 Task: Create a due date automation trigger when advanced on, 2 hours before a card is due add dates not starting this week.
Action: Mouse moved to (1323, 152)
Screenshot: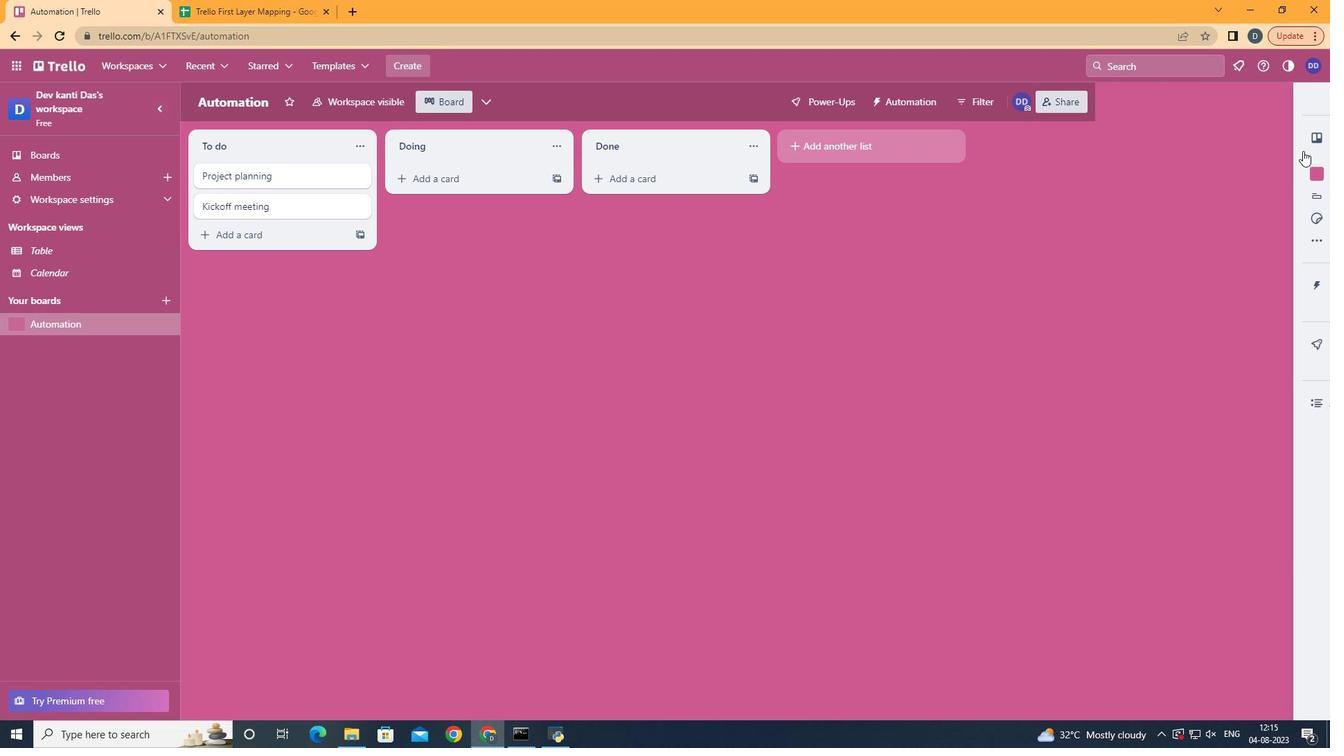 
Action: Mouse pressed left at (1323, 152)
Screenshot: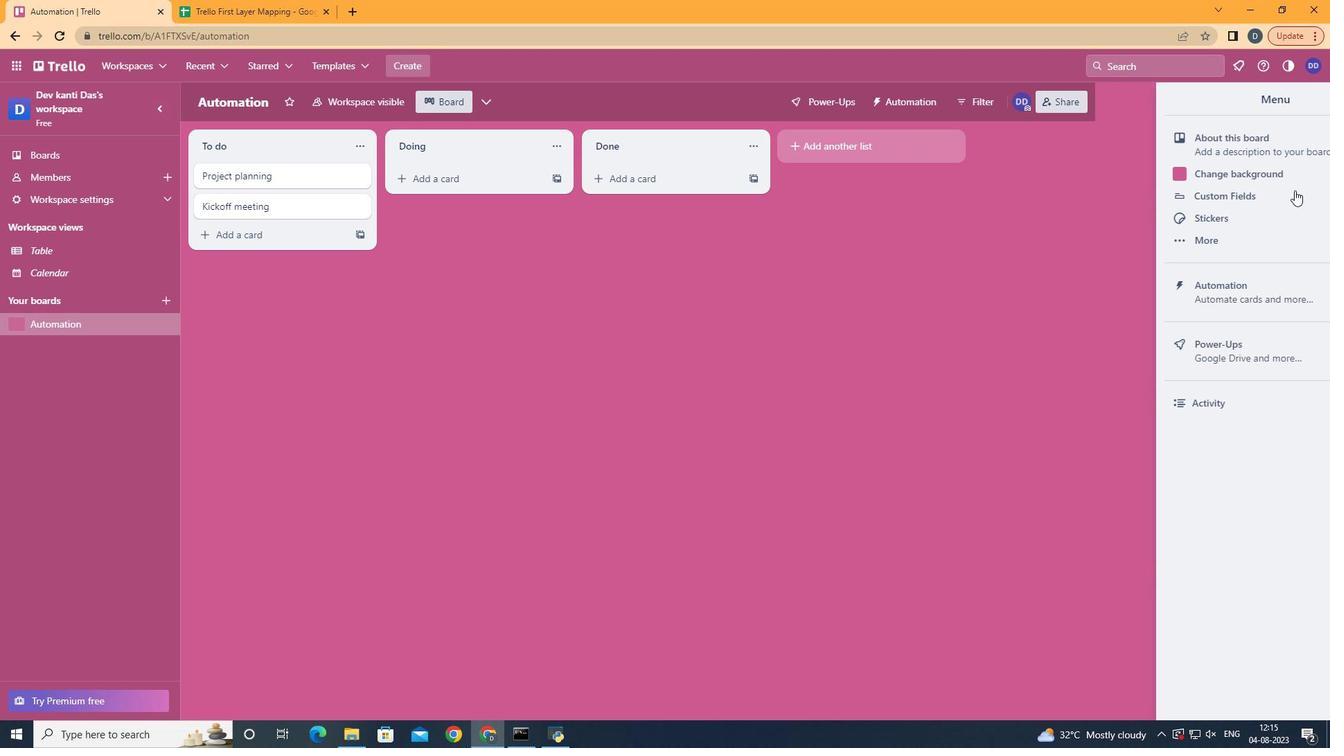 
Action: Mouse moved to (1232, 320)
Screenshot: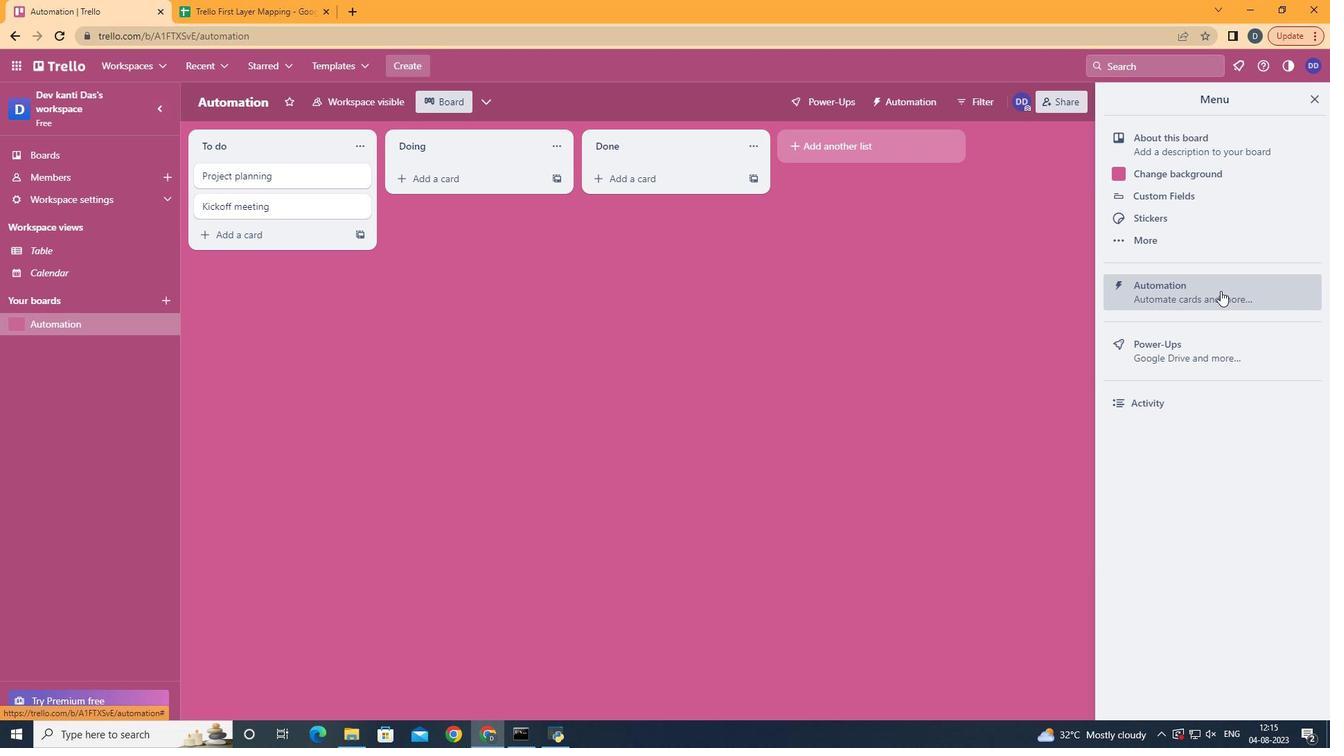 
Action: Mouse pressed left at (1232, 320)
Screenshot: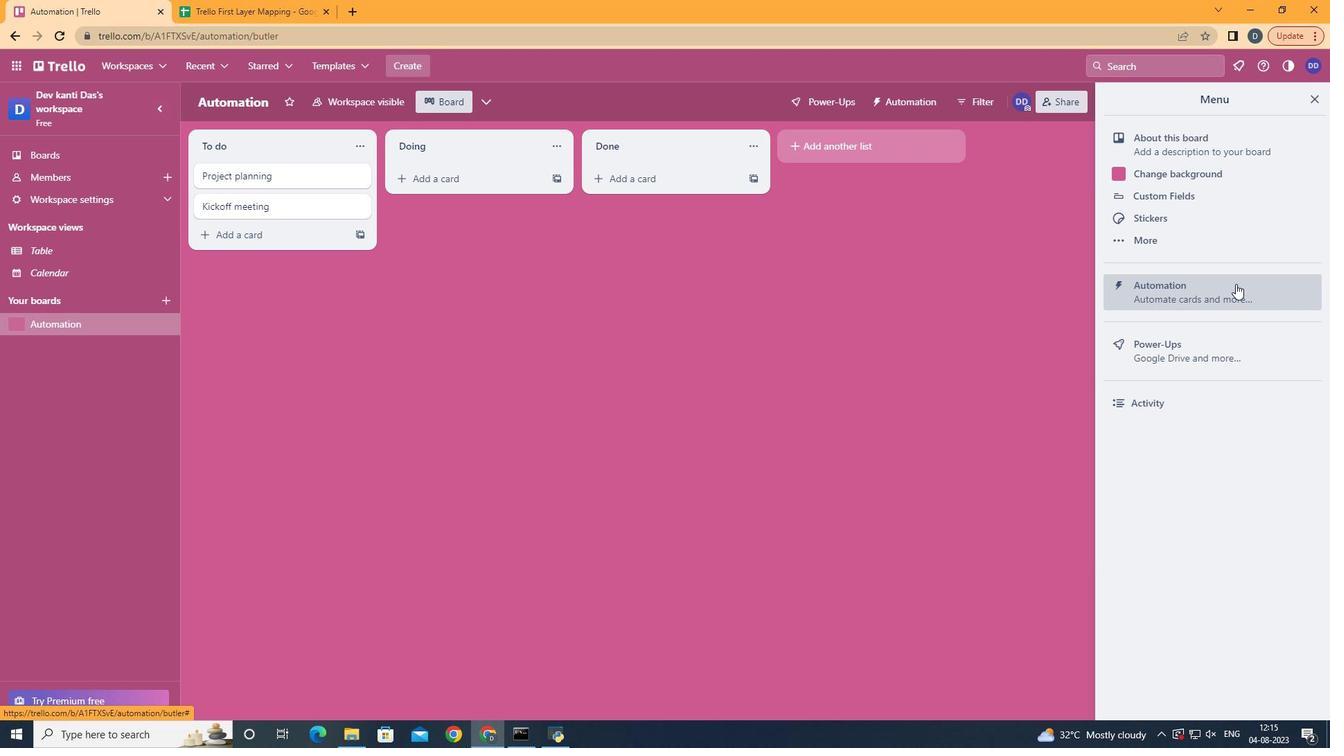 
Action: Mouse moved to (286, 316)
Screenshot: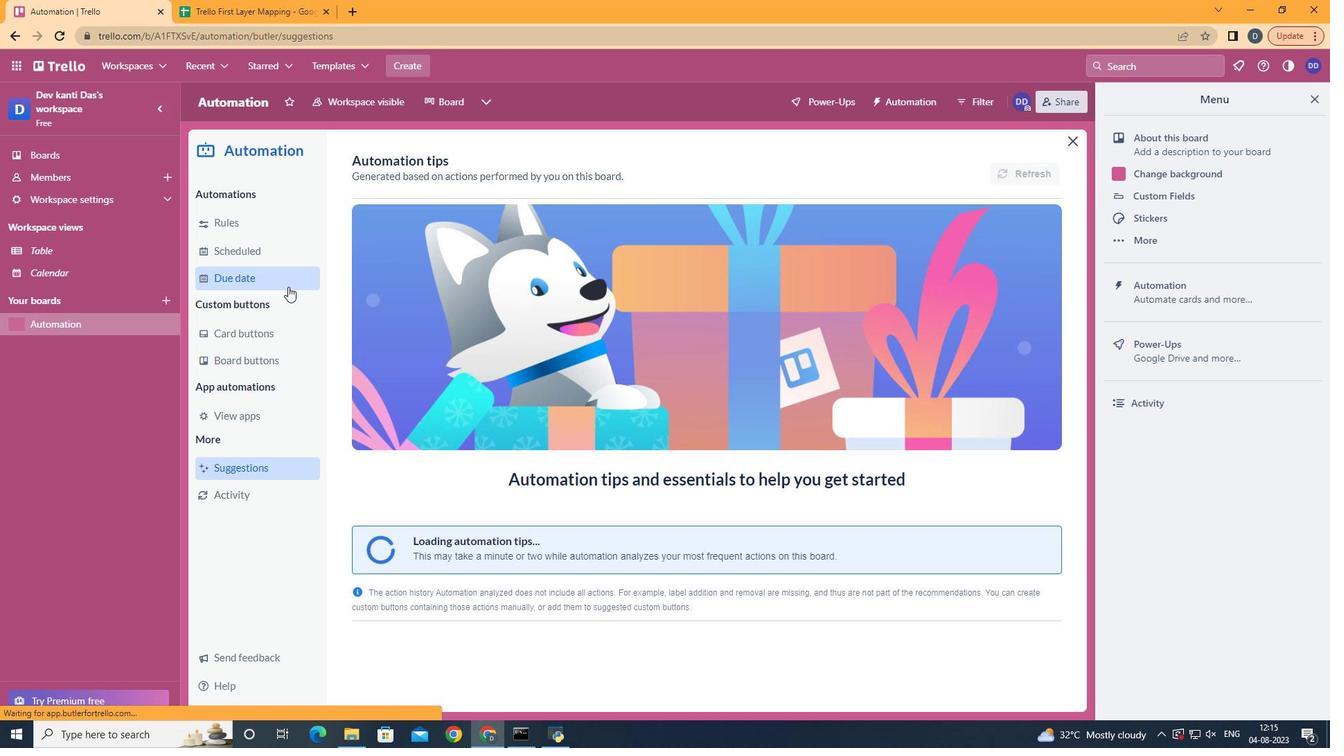 
Action: Mouse pressed left at (286, 316)
Screenshot: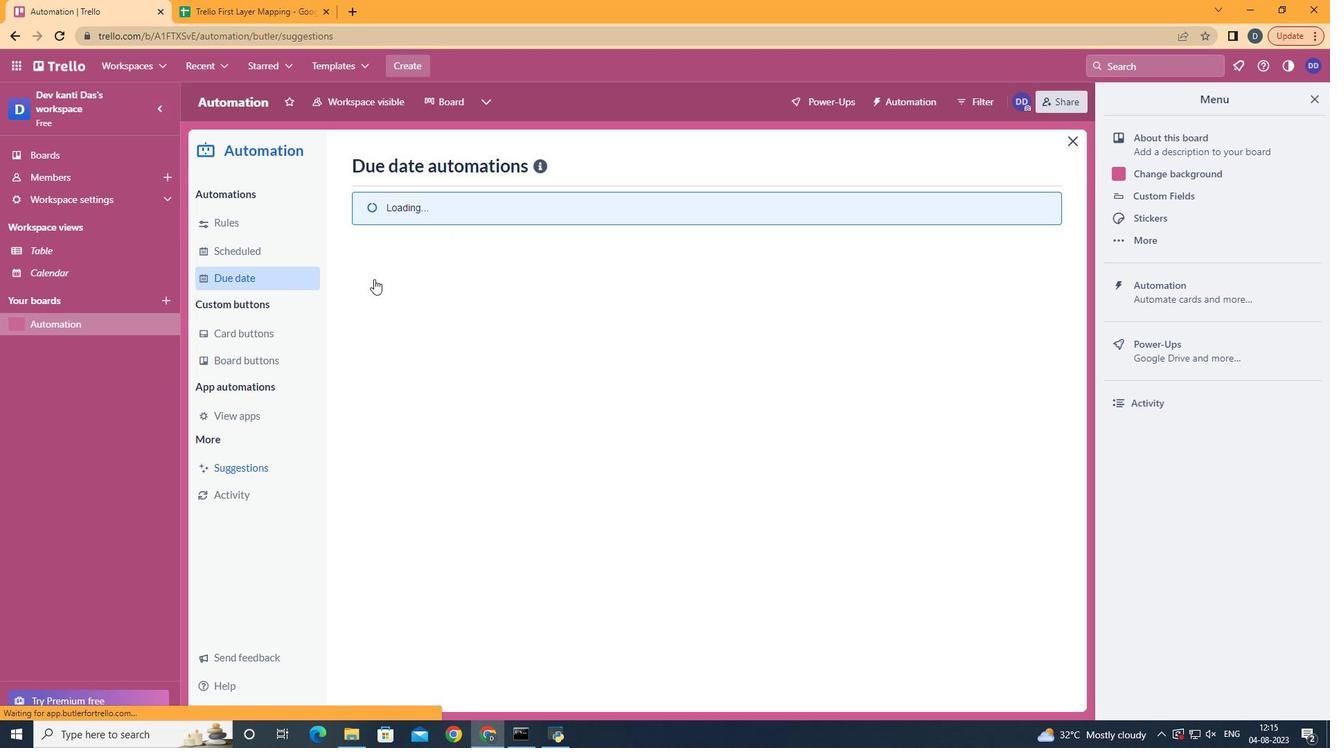 
Action: Mouse moved to (998, 205)
Screenshot: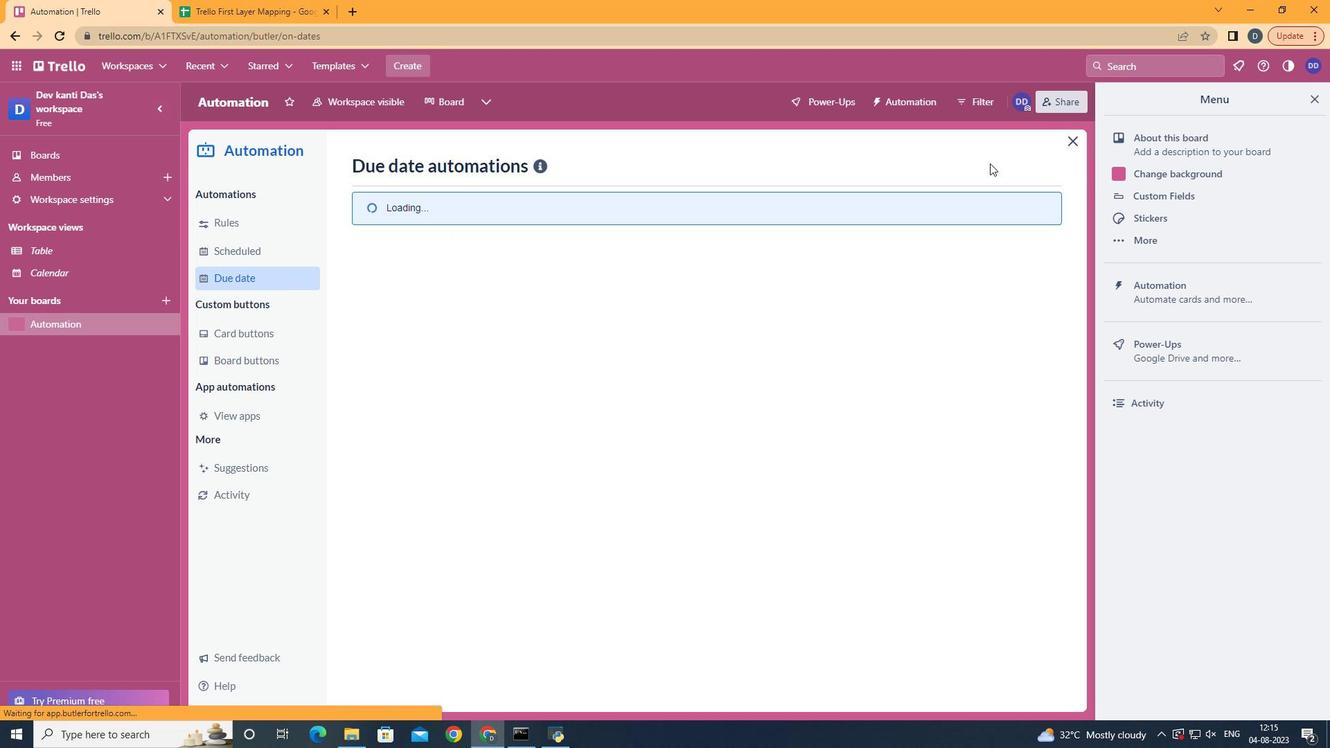 
Action: Mouse pressed left at (998, 205)
Screenshot: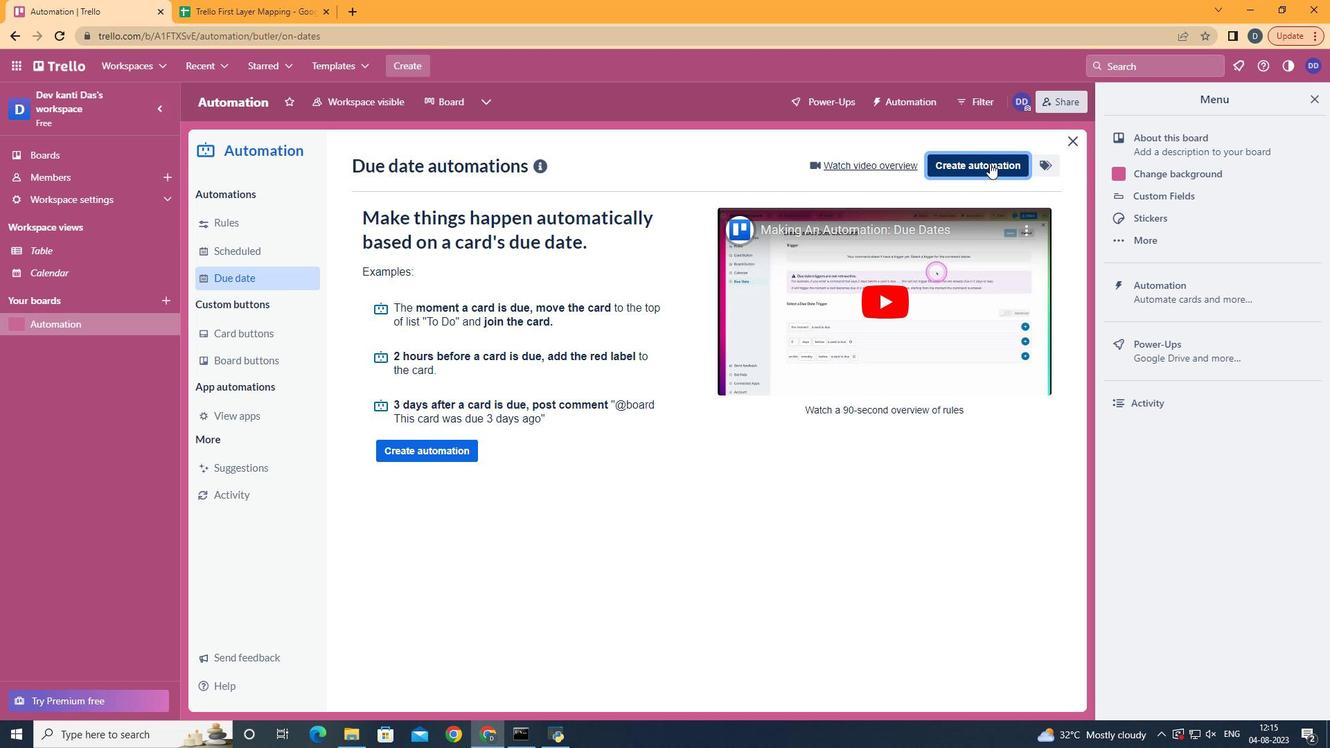 
Action: Mouse moved to (813, 332)
Screenshot: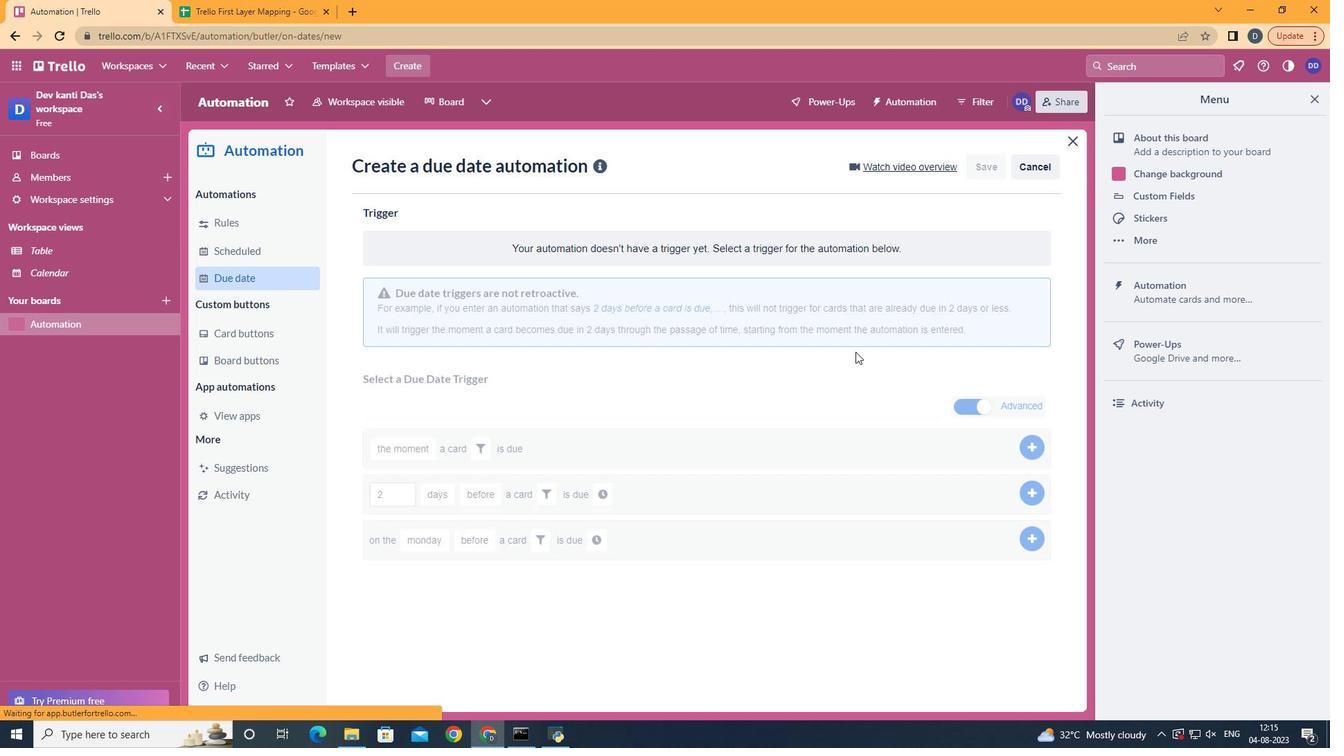
Action: Mouse pressed left at (813, 332)
Screenshot: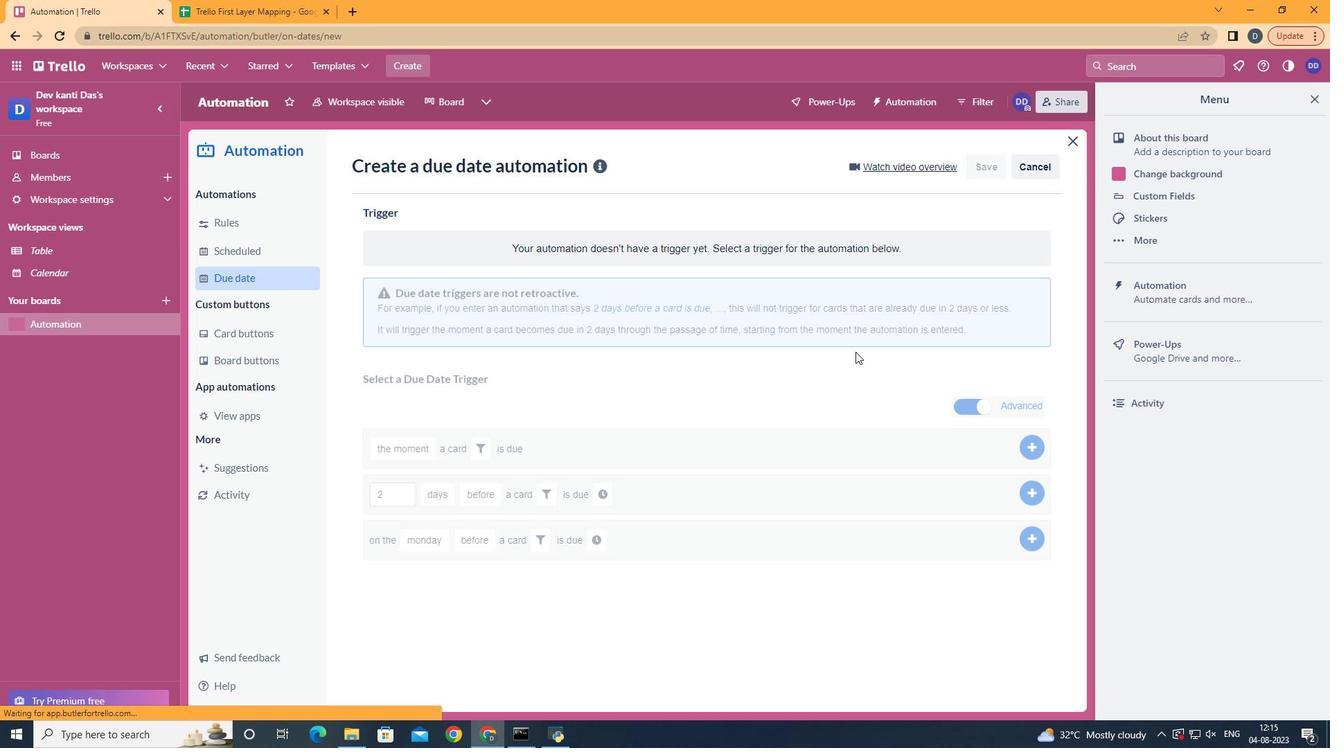 
Action: Mouse moved to (458, 596)
Screenshot: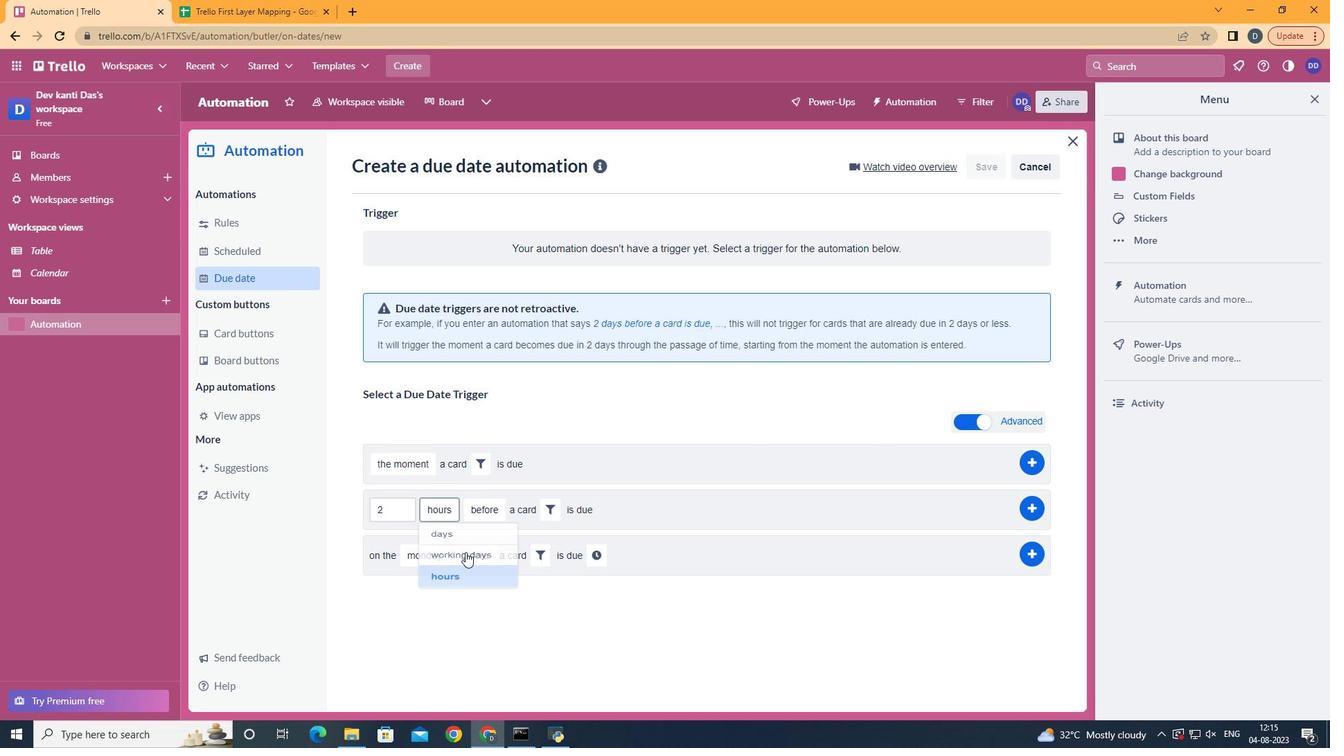 
Action: Mouse pressed left at (458, 596)
Screenshot: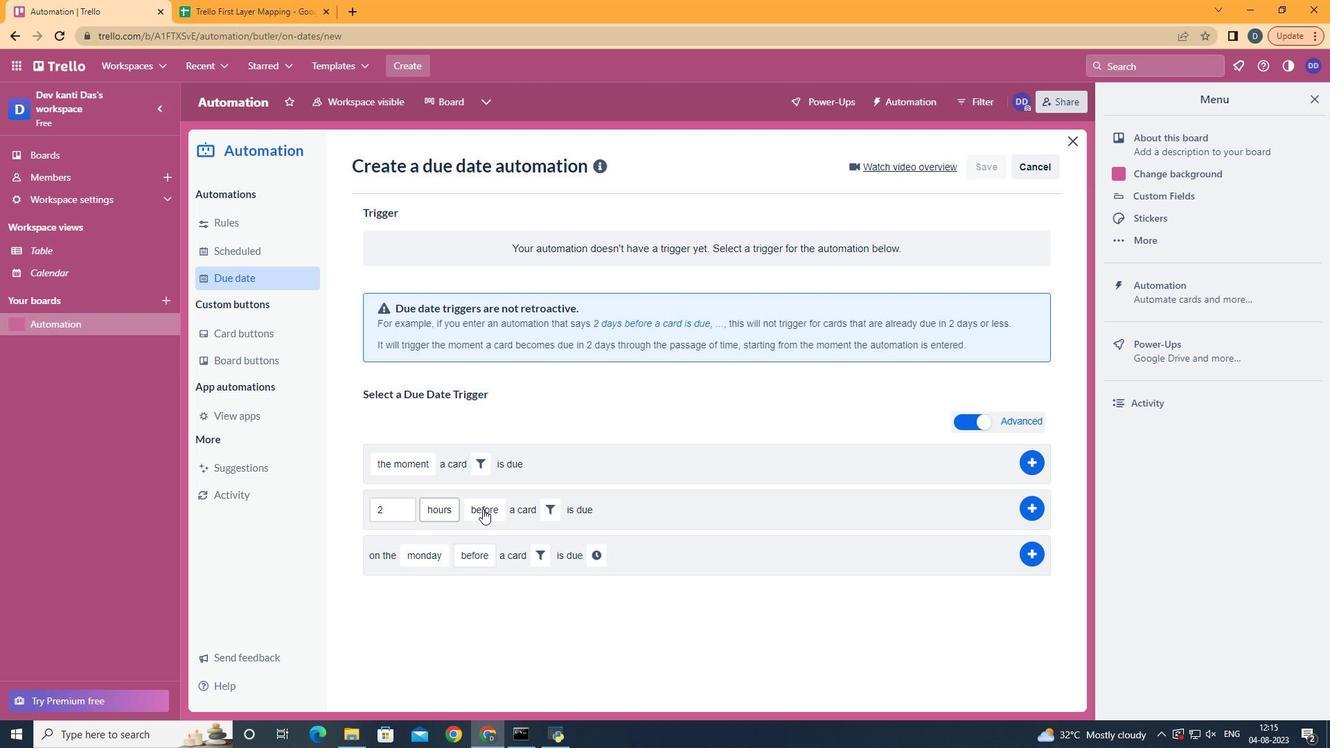 
Action: Mouse moved to (499, 546)
Screenshot: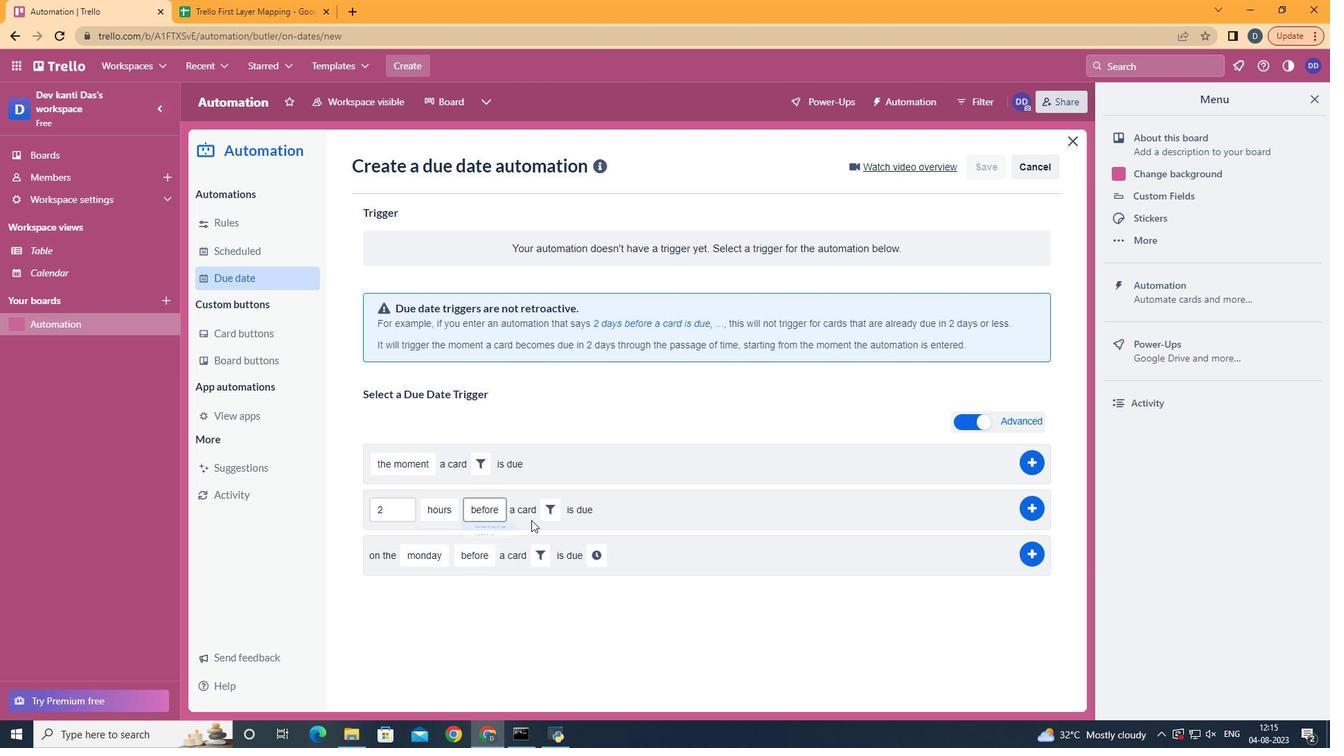 
Action: Mouse pressed left at (499, 546)
Screenshot: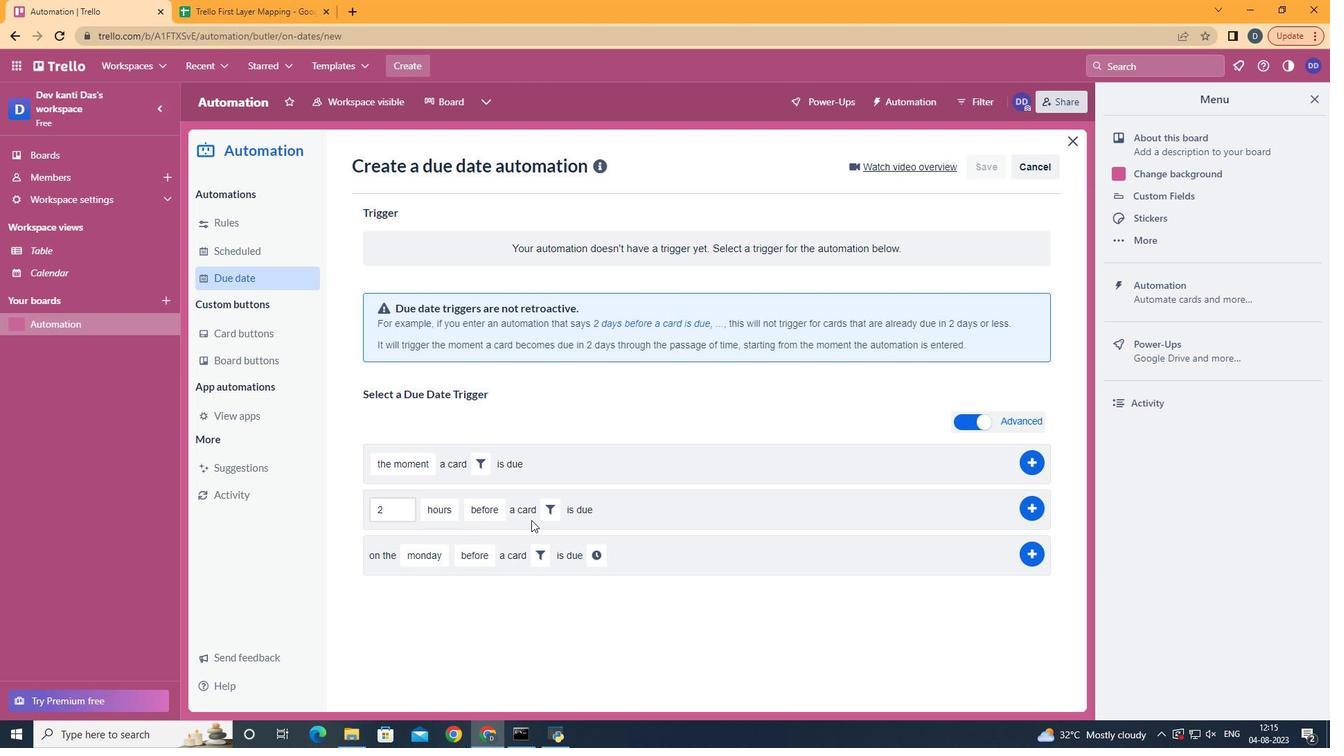 
Action: Mouse moved to (560, 512)
Screenshot: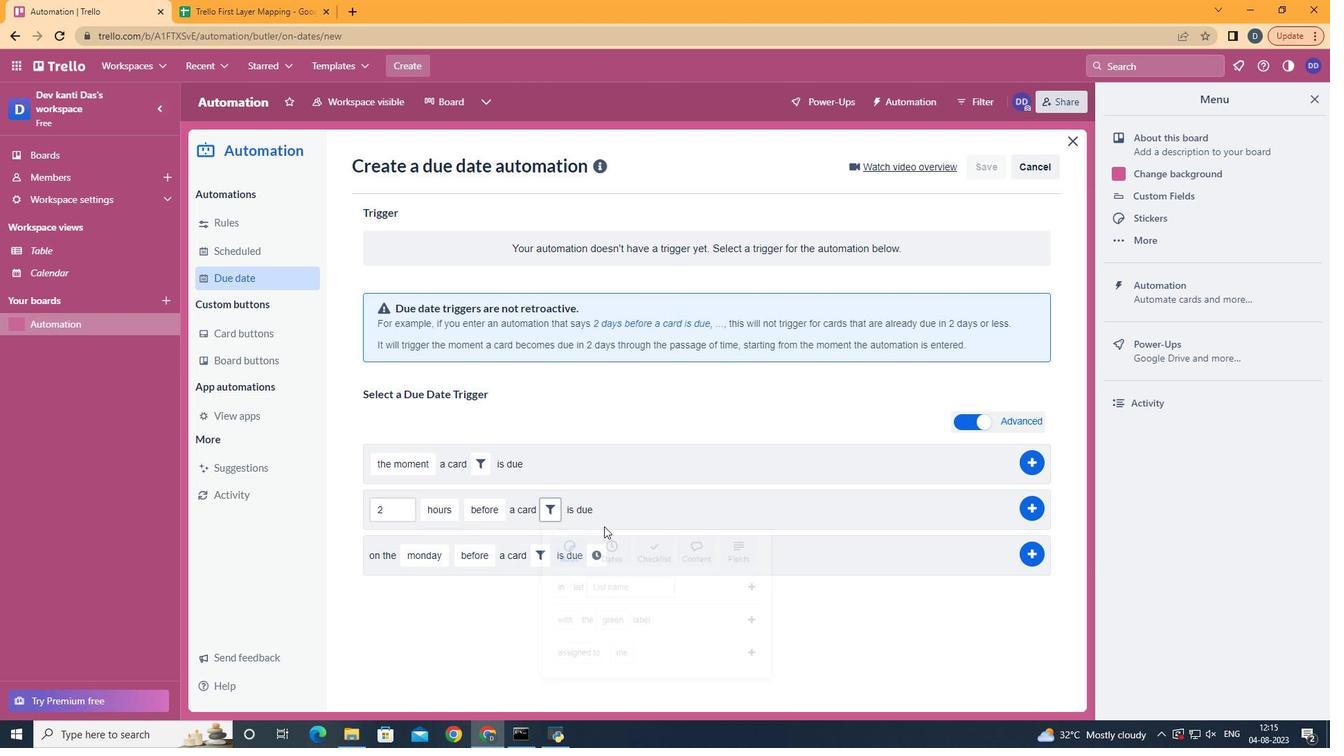 
Action: Mouse pressed left at (560, 512)
Screenshot: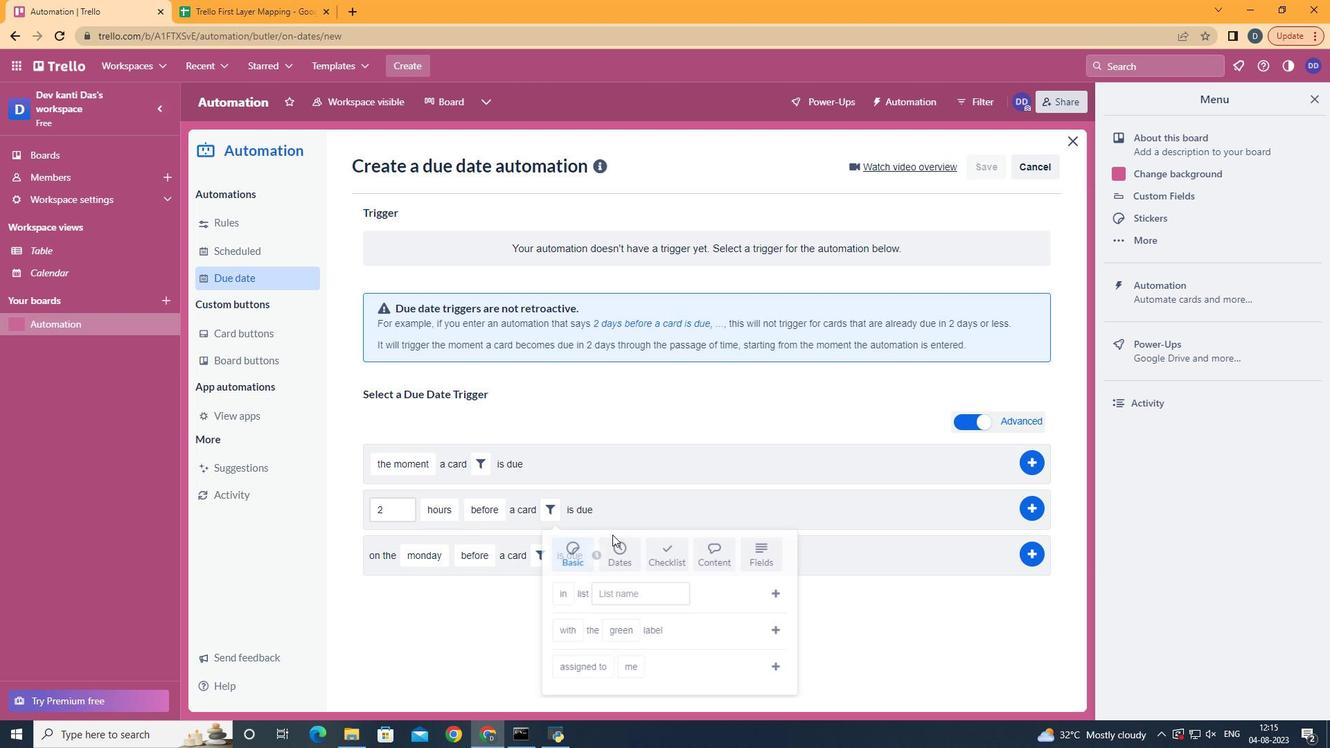 
Action: Mouse moved to (627, 559)
Screenshot: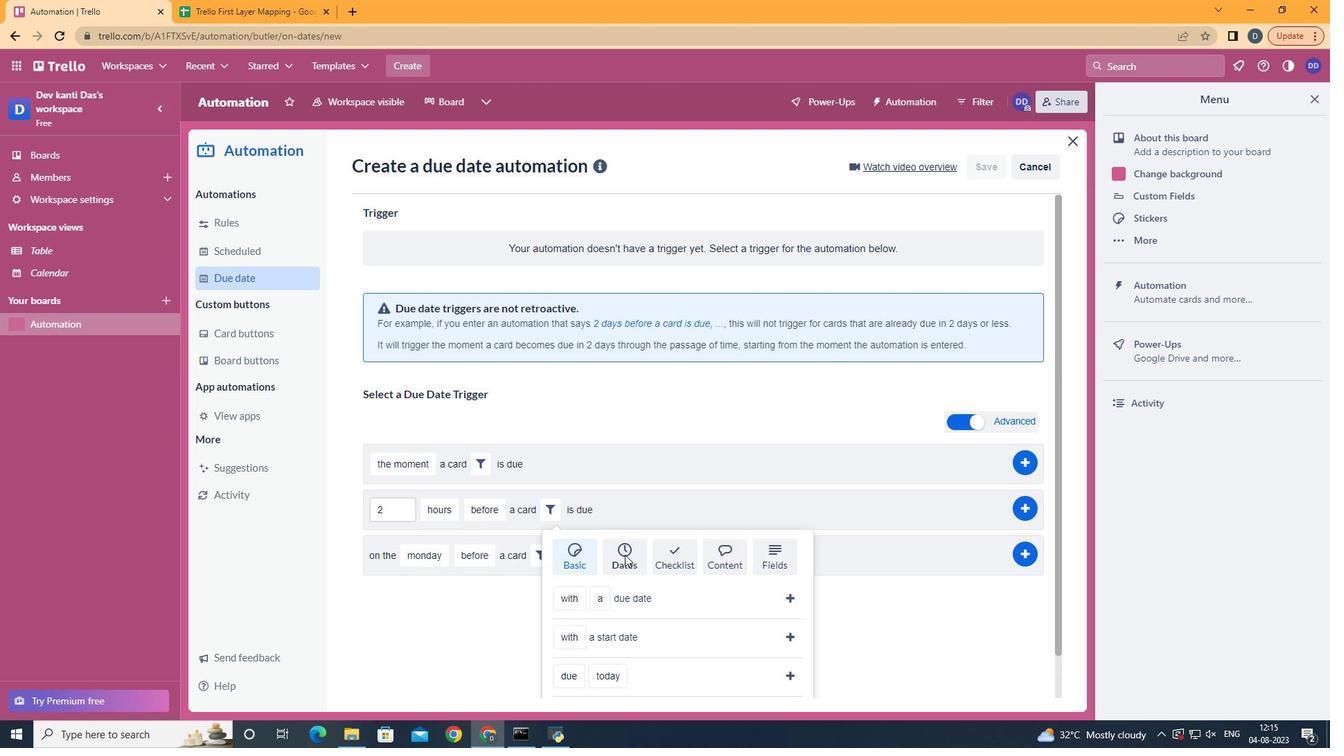 
Action: Mouse pressed left at (627, 559)
Screenshot: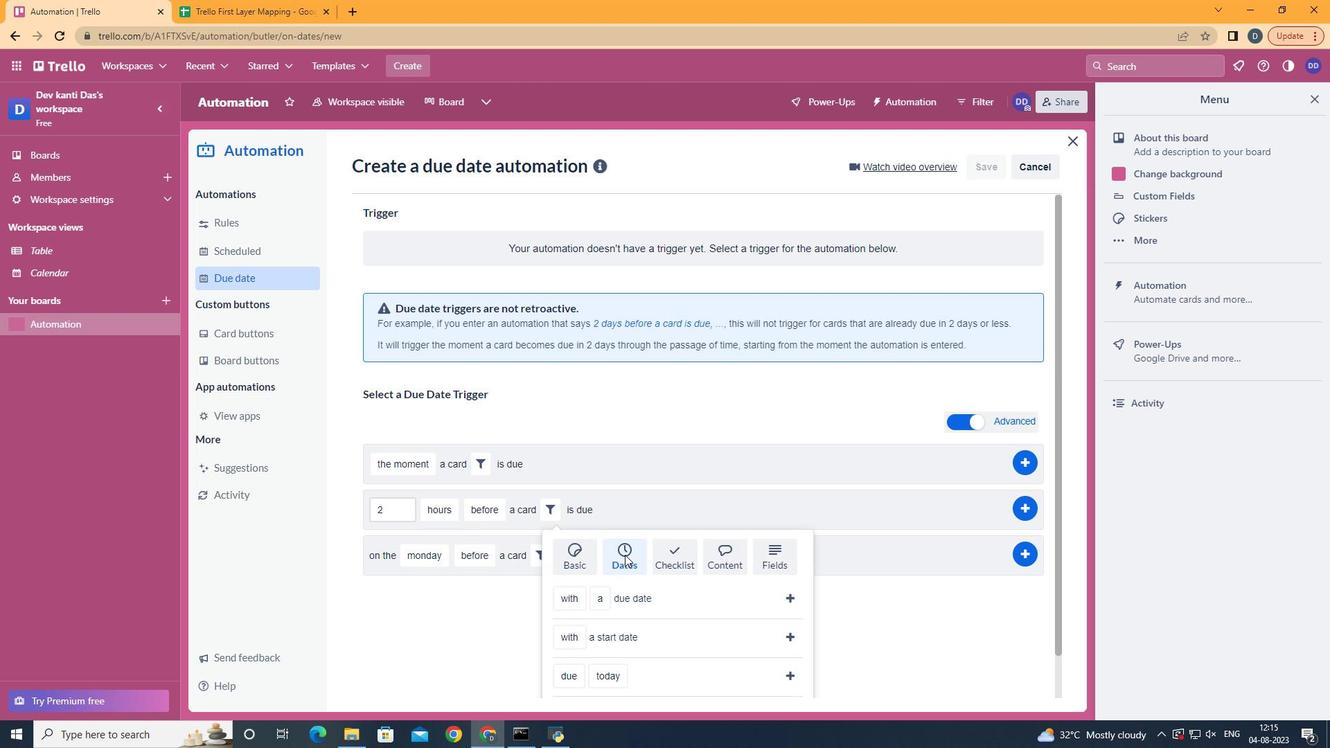 
Action: Mouse moved to (628, 559)
Screenshot: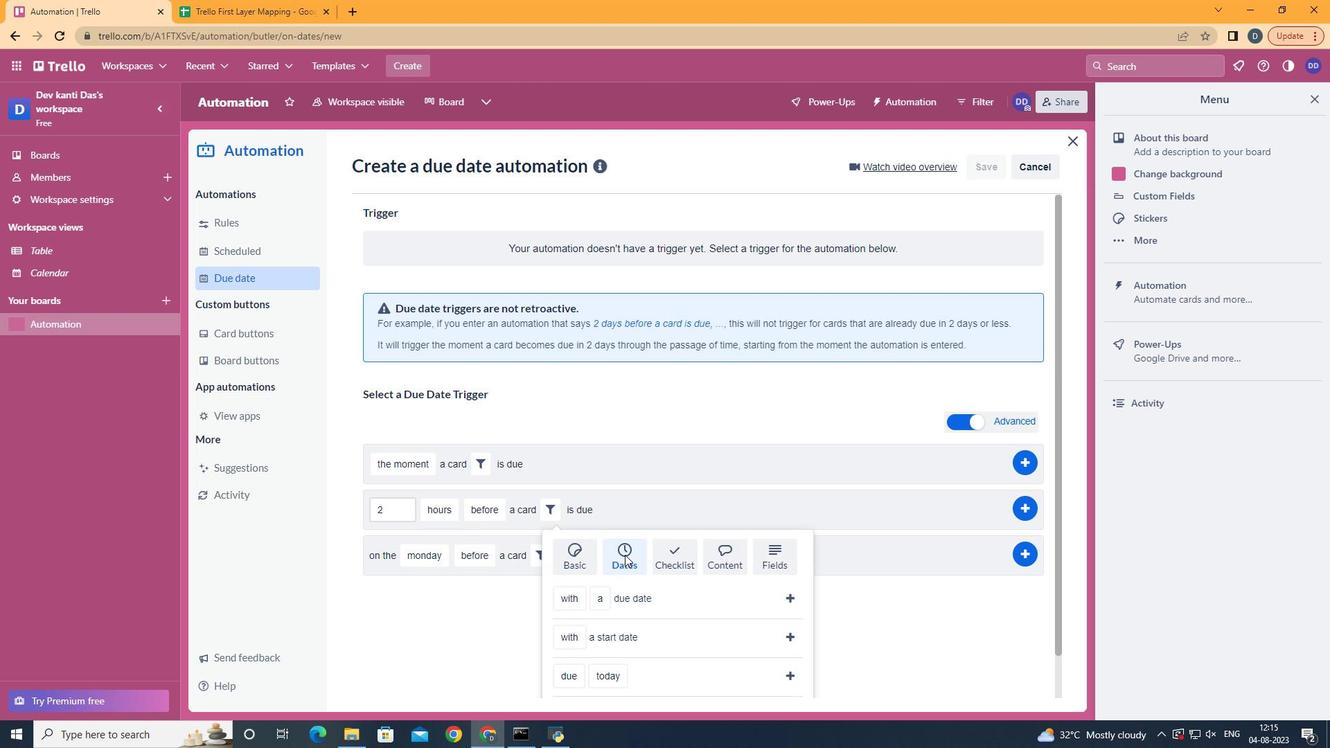 
Action: Mouse scrolled (628, 559) with delta (0, 0)
Screenshot: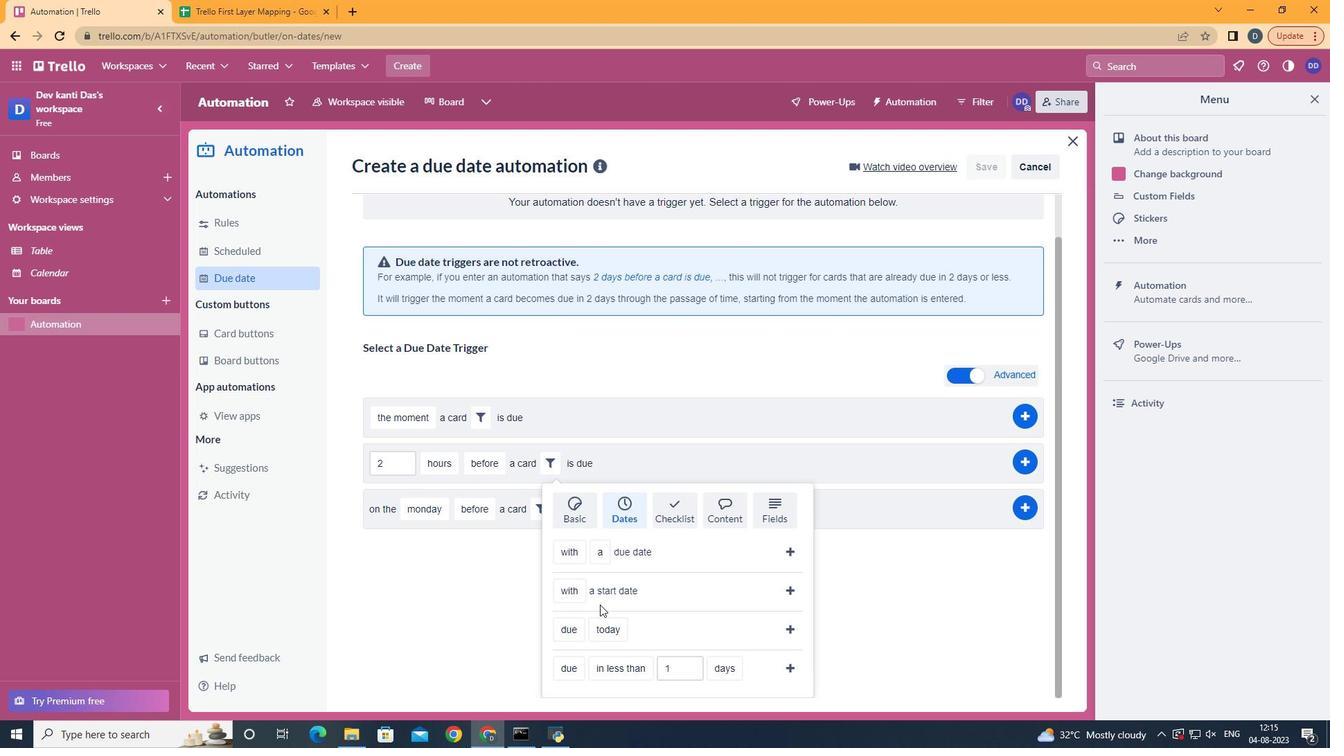 
Action: Mouse moved to (602, 590)
Screenshot: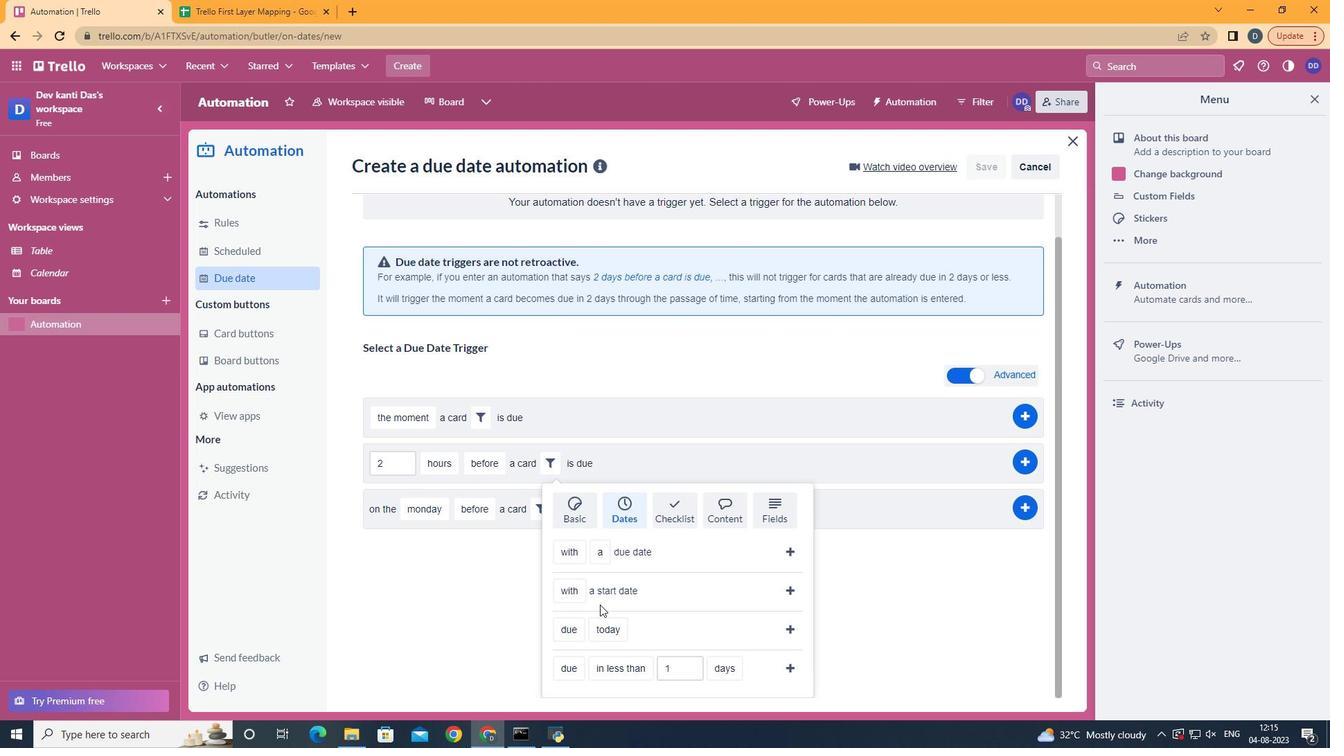 
Action: Mouse scrolled (628, 559) with delta (0, 0)
Screenshot: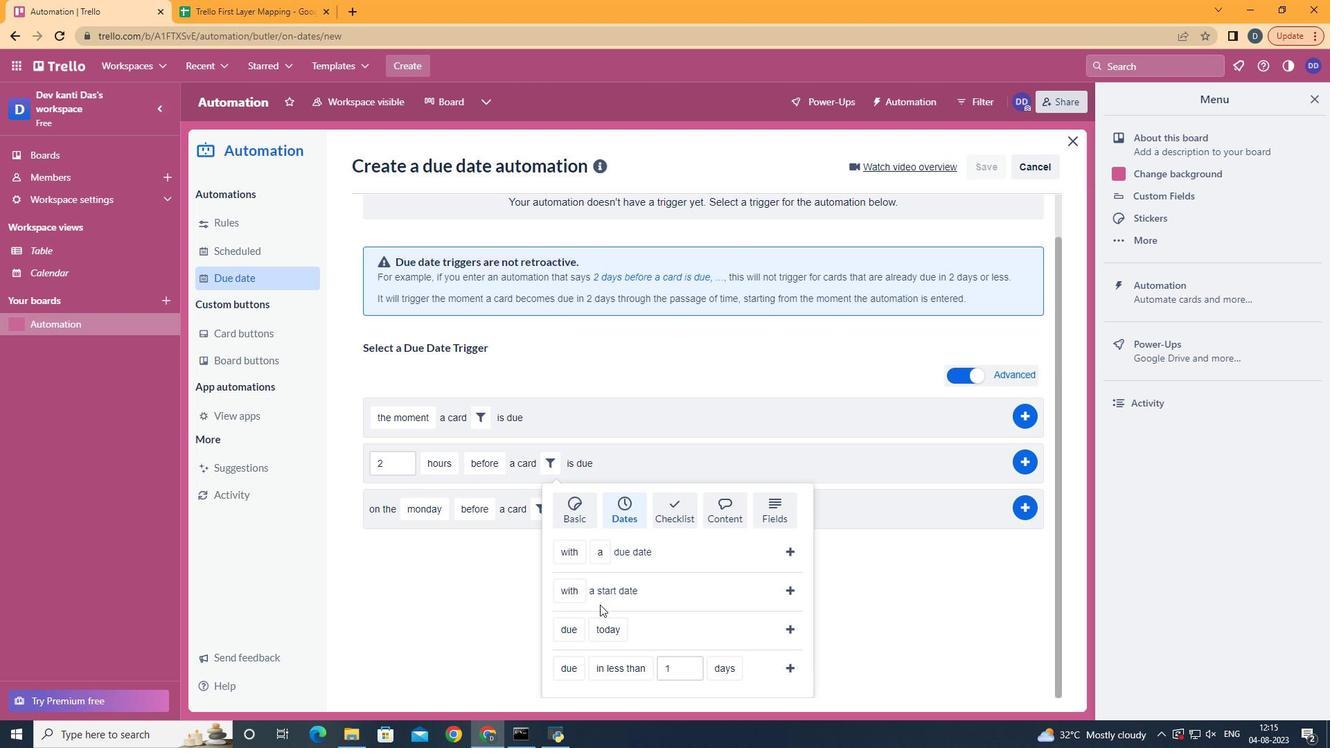 
Action: Mouse moved to (592, 600)
Screenshot: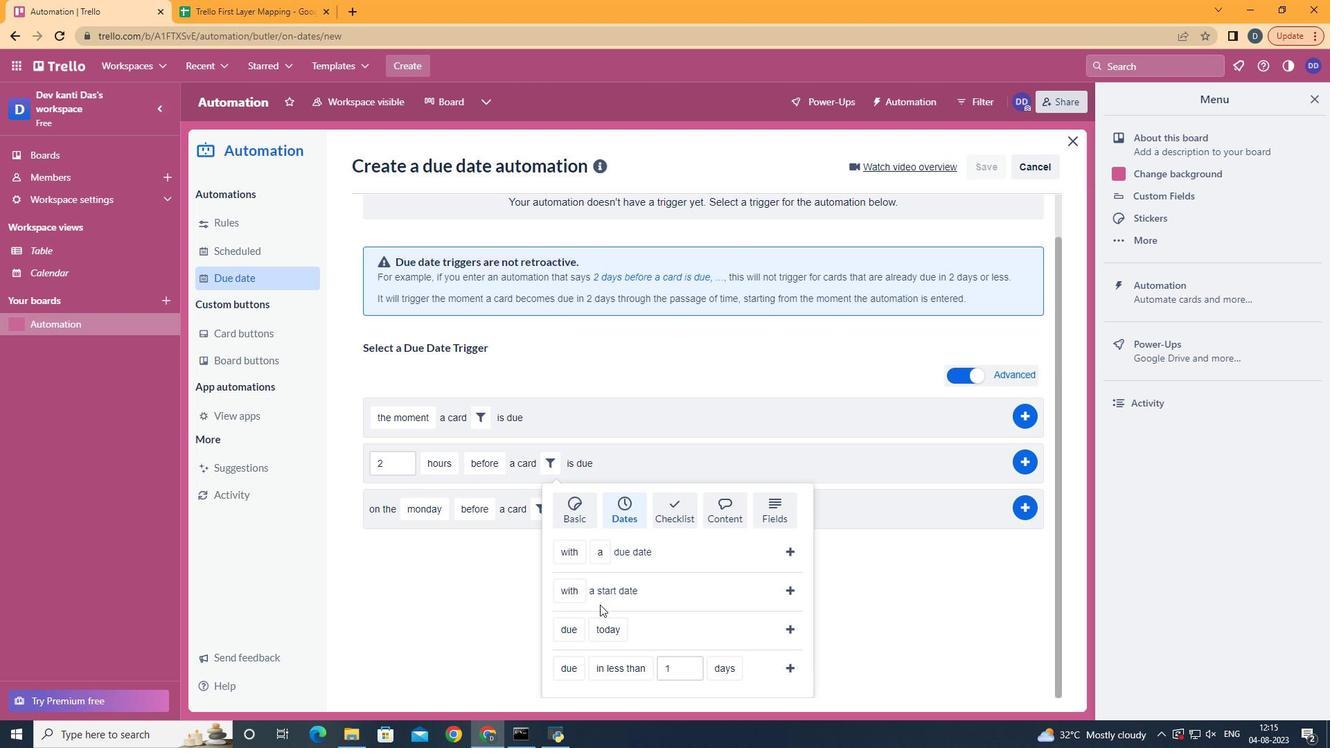 
Action: Mouse scrolled (628, 559) with delta (0, 0)
Screenshot: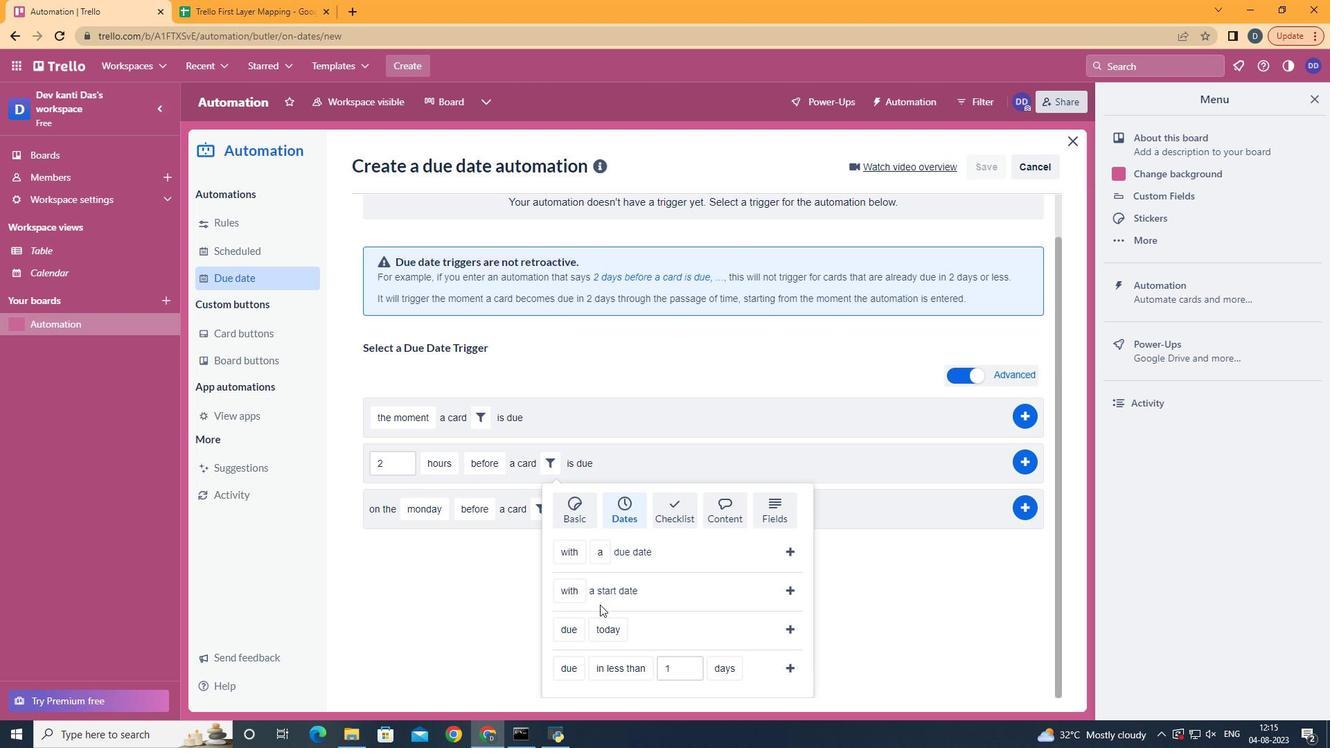 
Action: Mouse moved to (588, 606)
Screenshot: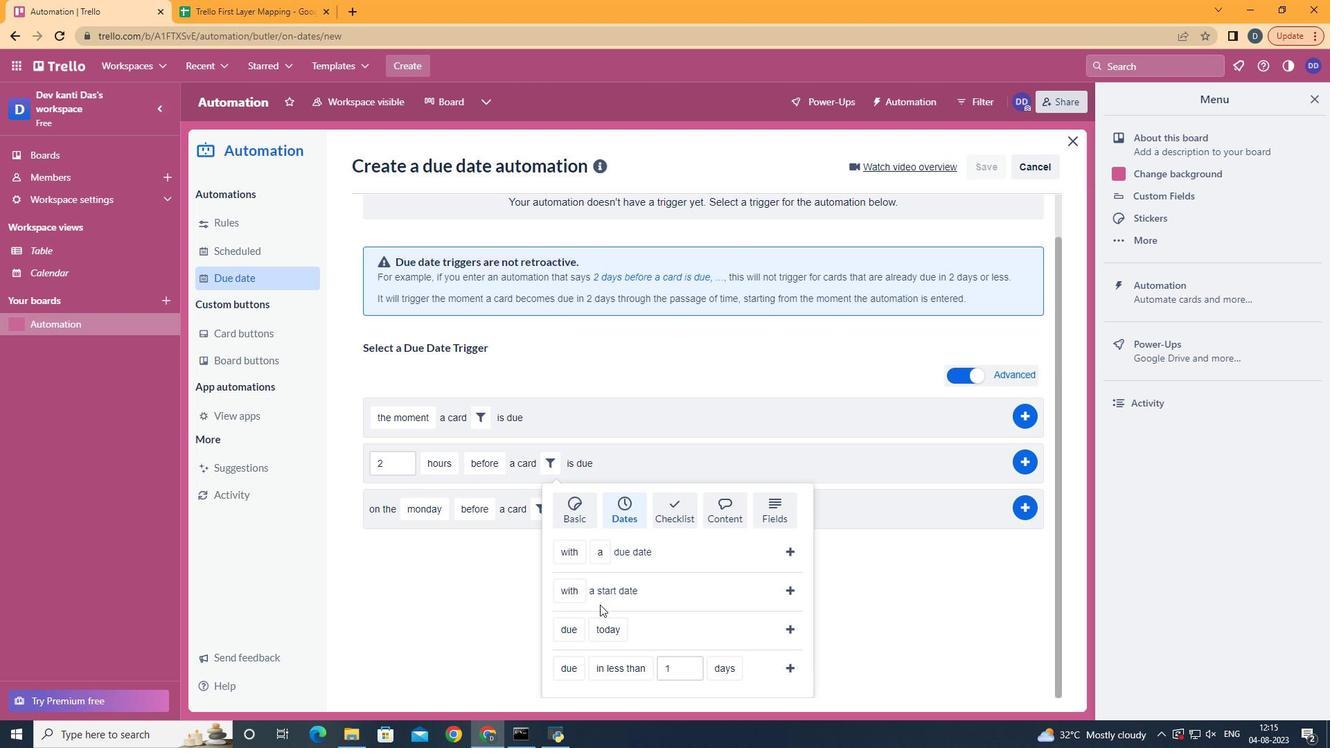 
Action: Mouse scrolled (628, 559) with delta (0, 0)
Screenshot: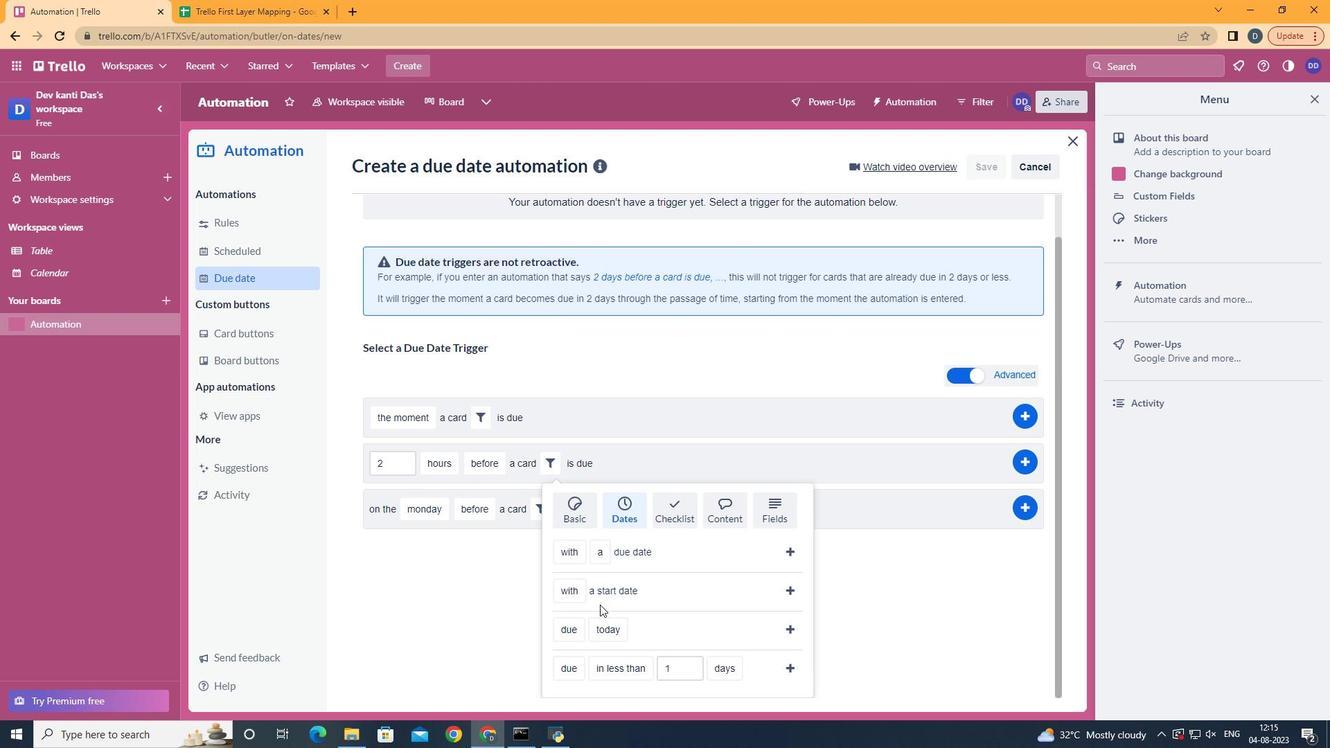 
Action: Mouse moved to (596, 595)
Screenshot: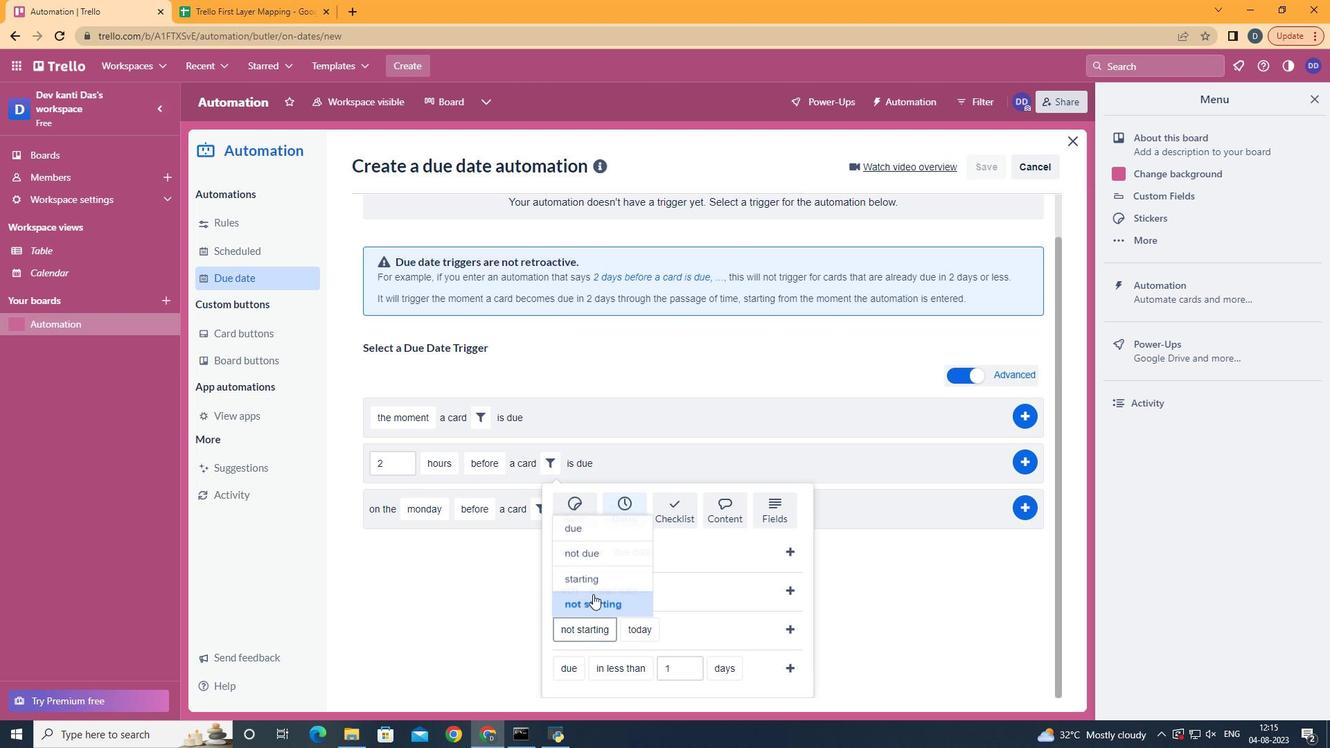 
Action: Mouse pressed left at (596, 595)
Screenshot: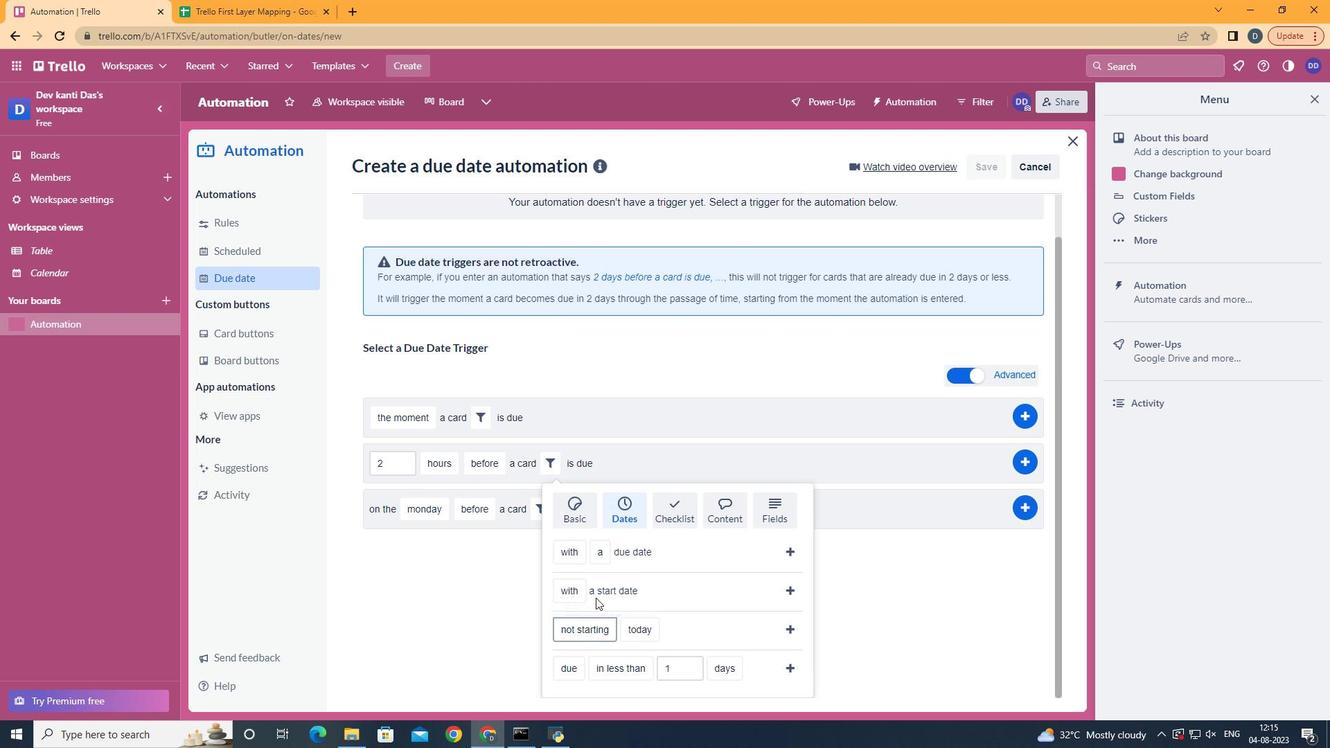 
Action: Mouse moved to (652, 522)
Screenshot: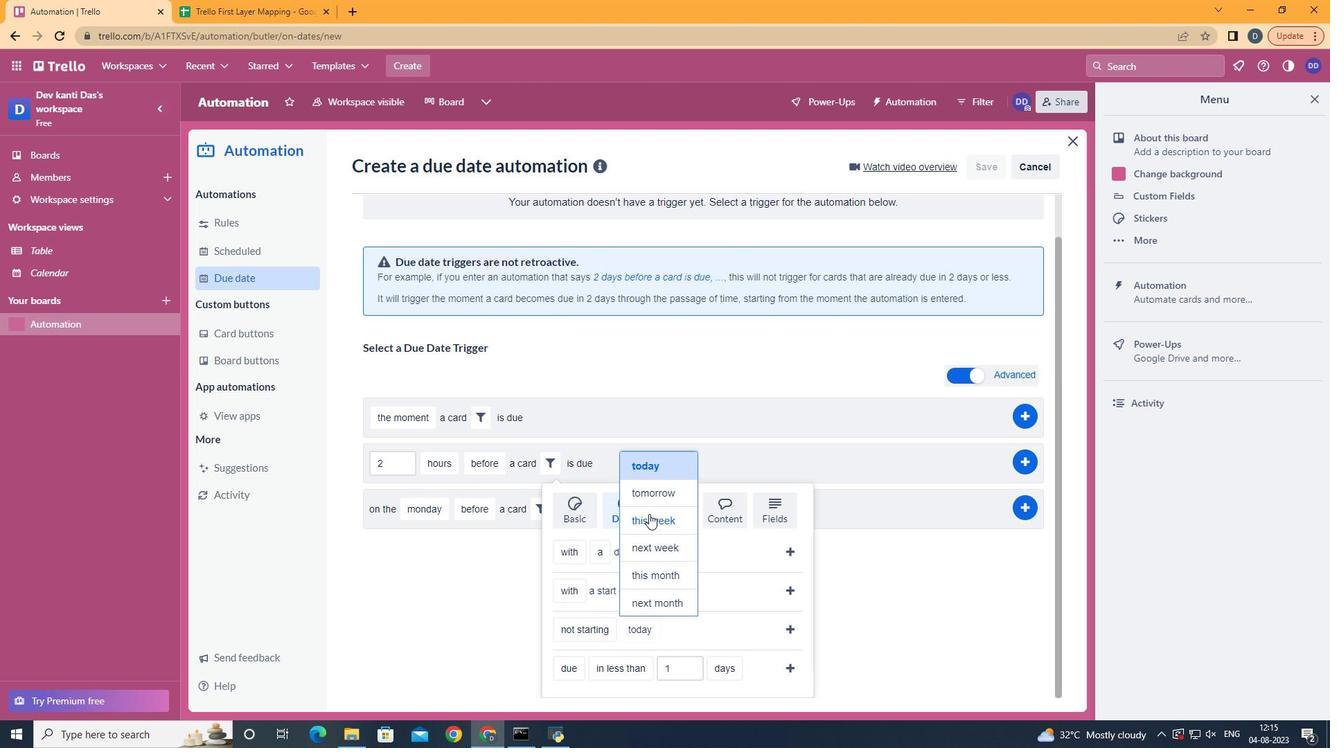 
Action: Mouse pressed left at (652, 522)
Screenshot: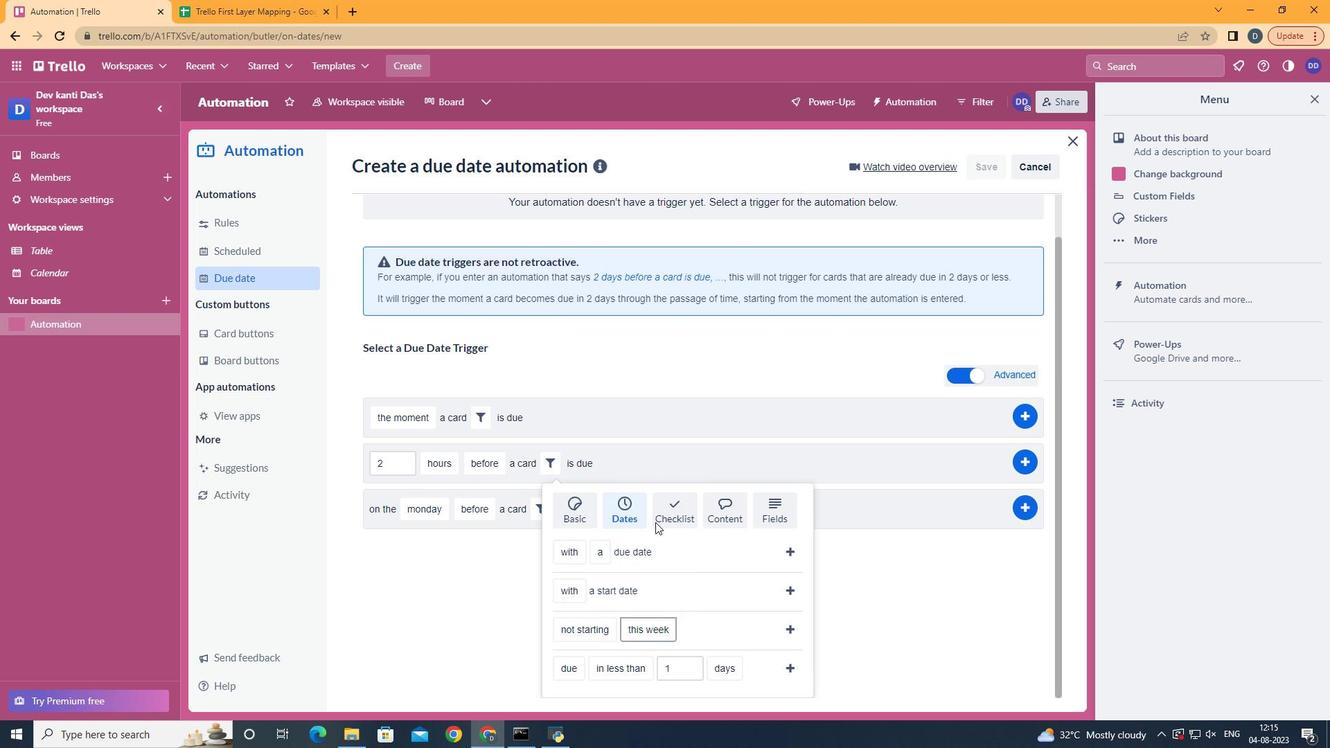 
Action: Mouse moved to (806, 633)
Screenshot: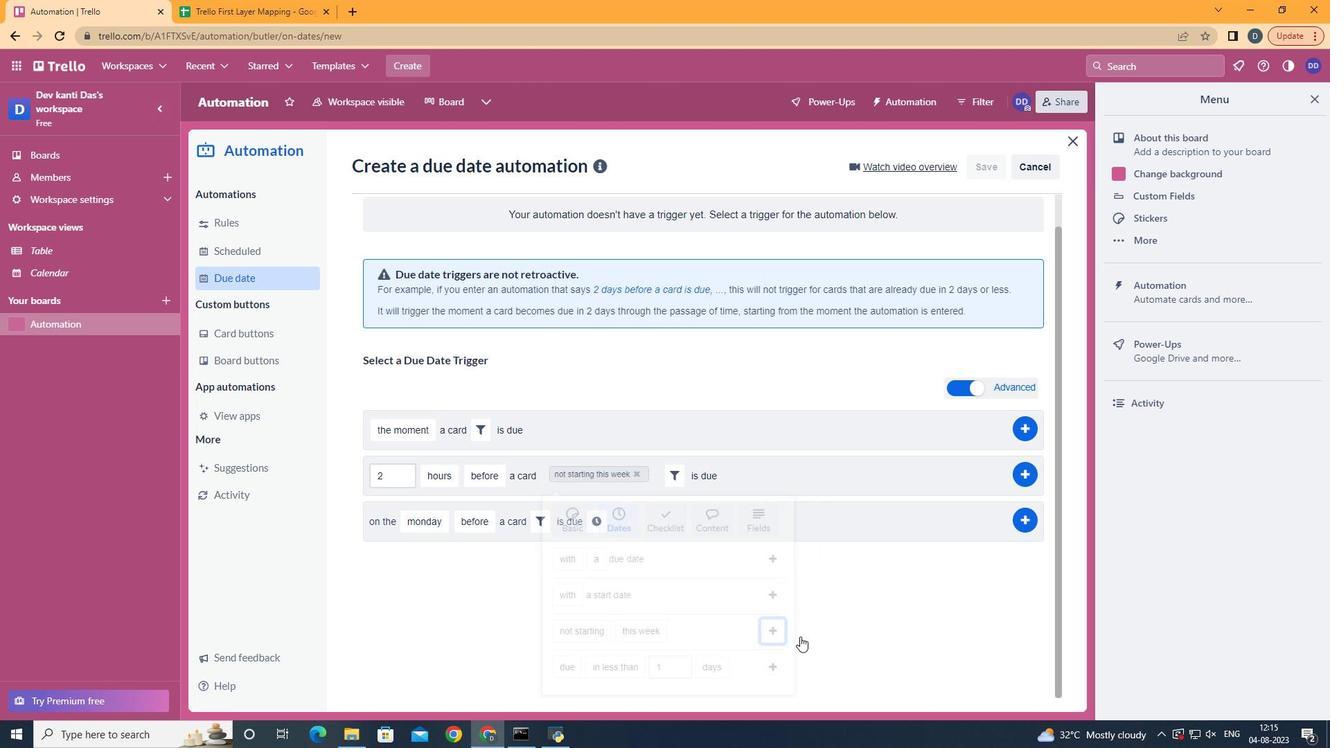 
Action: Mouse pressed left at (806, 633)
Screenshot: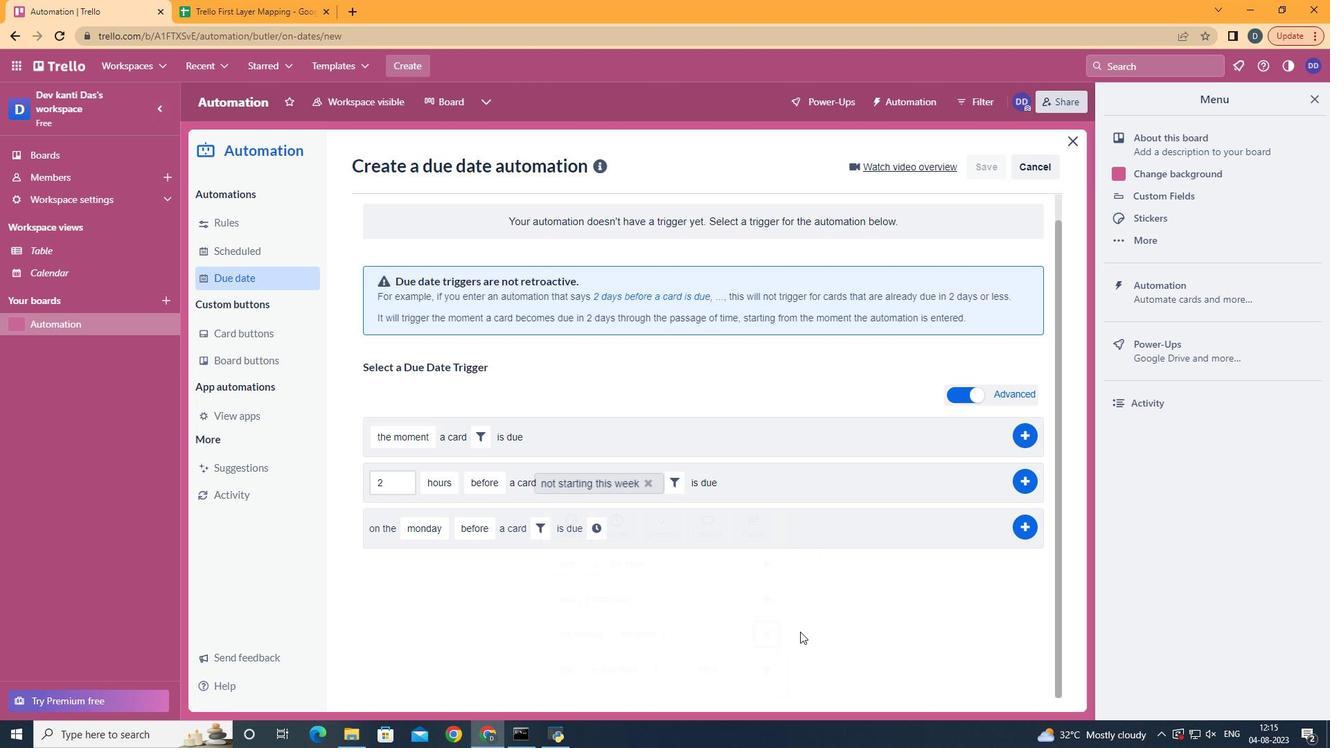 
Action: Mouse moved to (1034, 519)
Screenshot: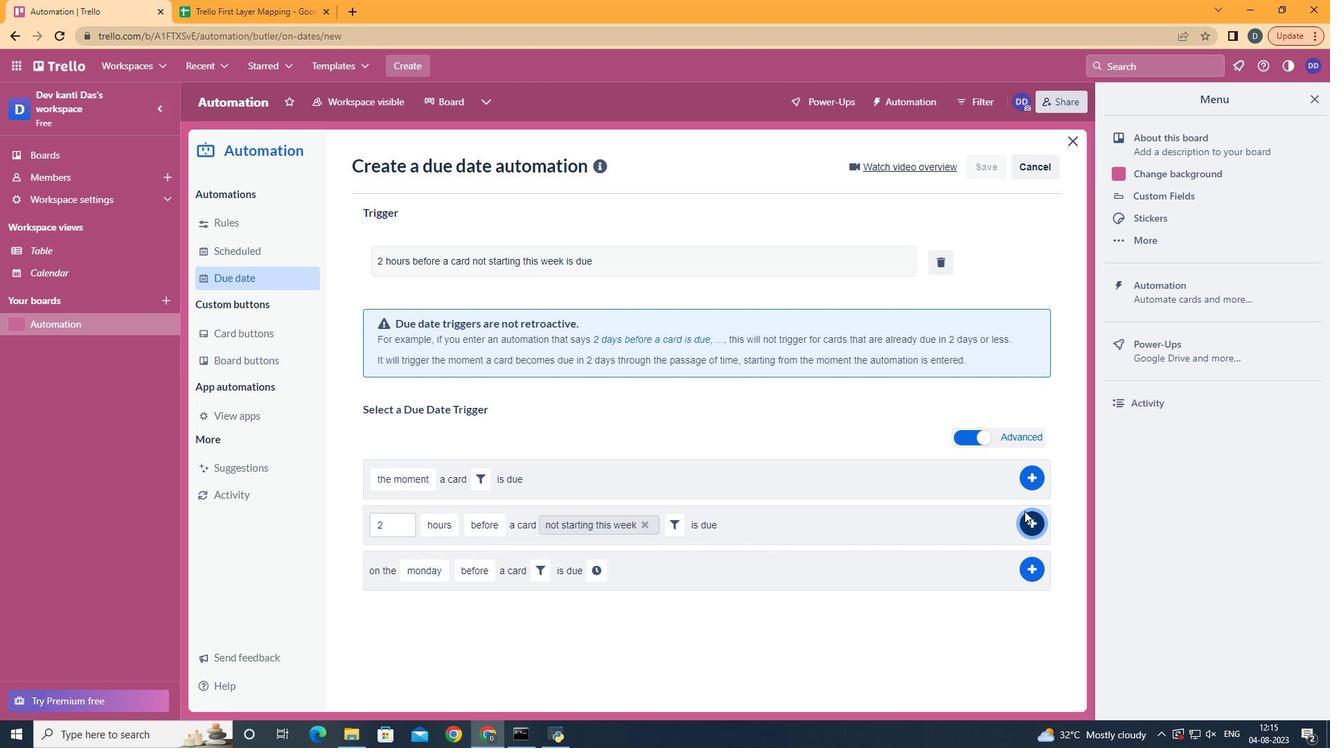 
Action: Mouse pressed left at (1034, 519)
Screenshot: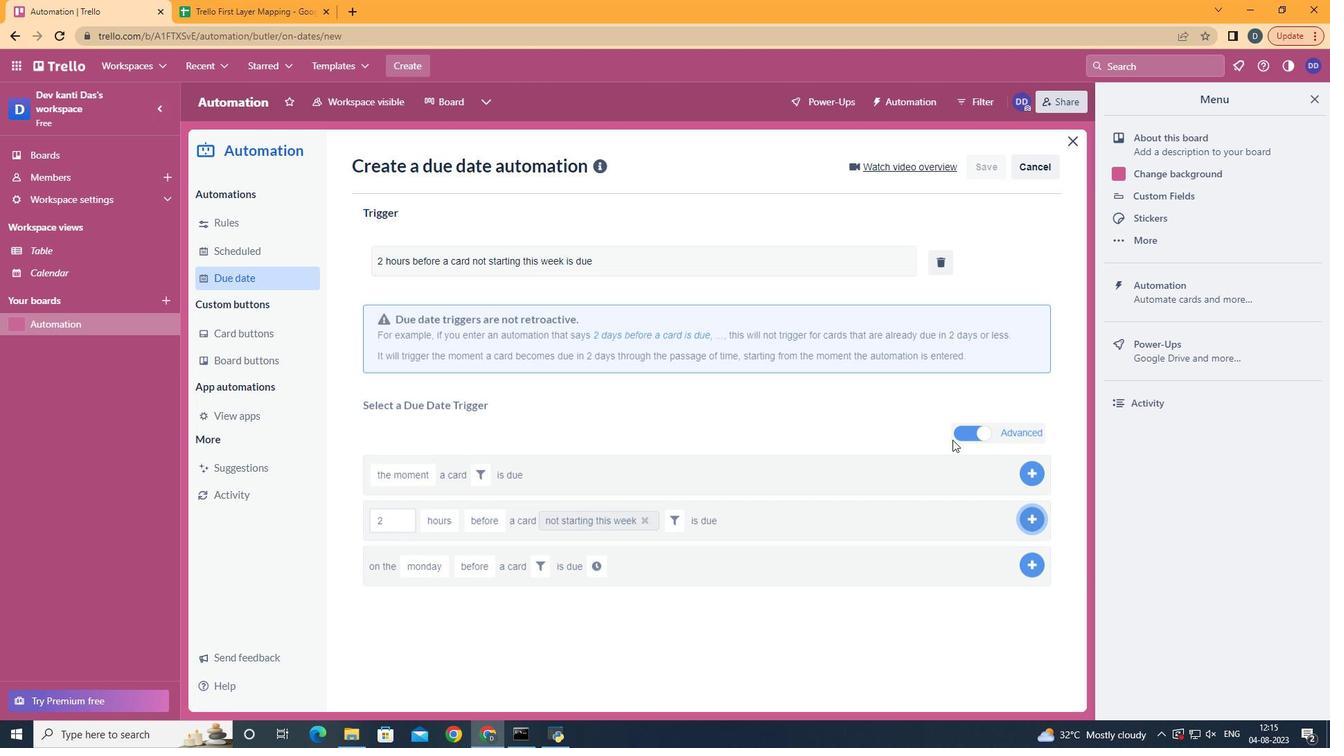 
Action: Mouse moved to (582, 313)
Screenshot: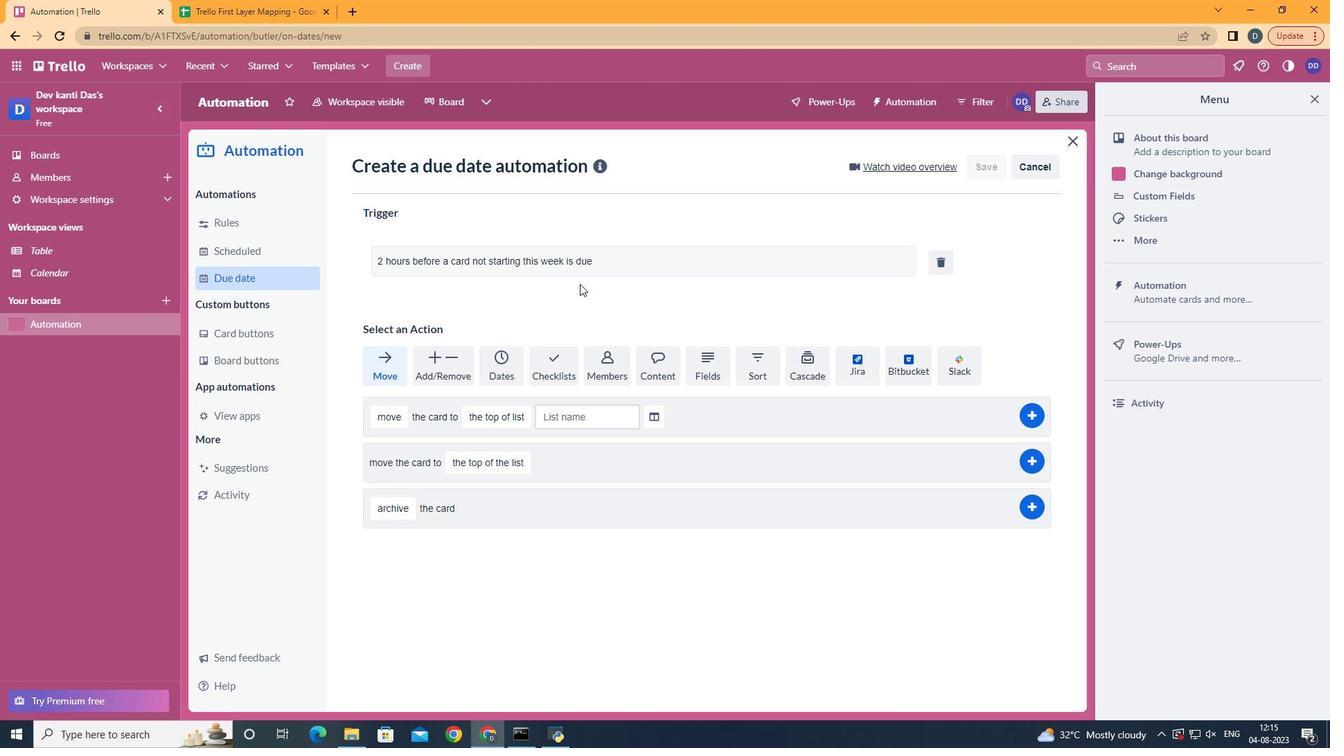 
